Task: Sort the products in the category "Baby Food & Drinks" by relevance.
Action: Mouse moved to (272, 142)
Screenshot: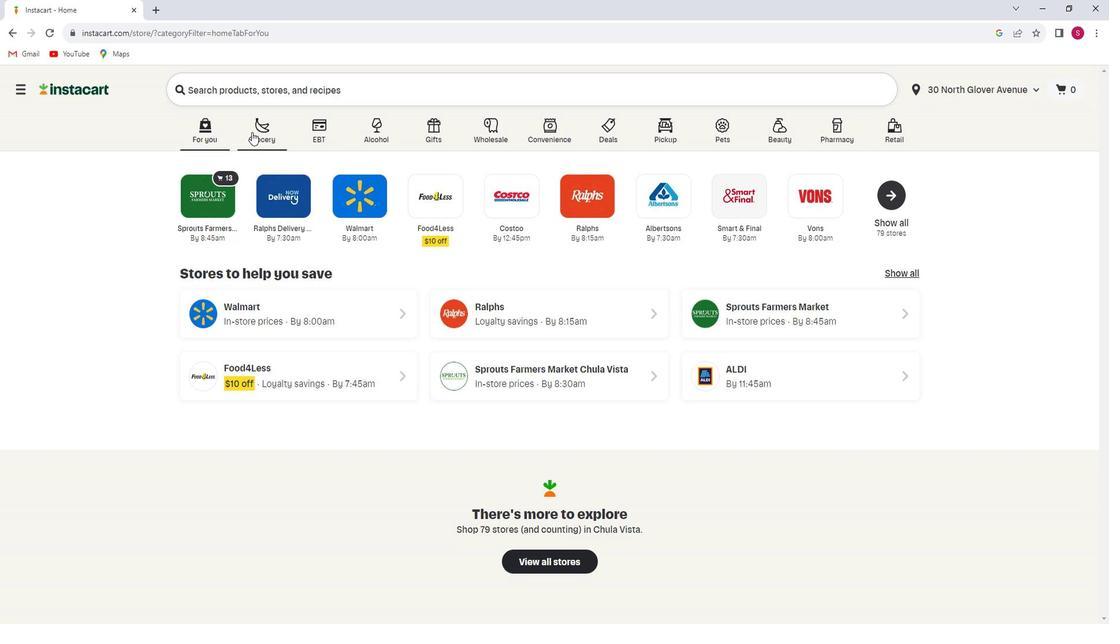 
Action: Mouse pressed left at (272, 142)
Screenshot: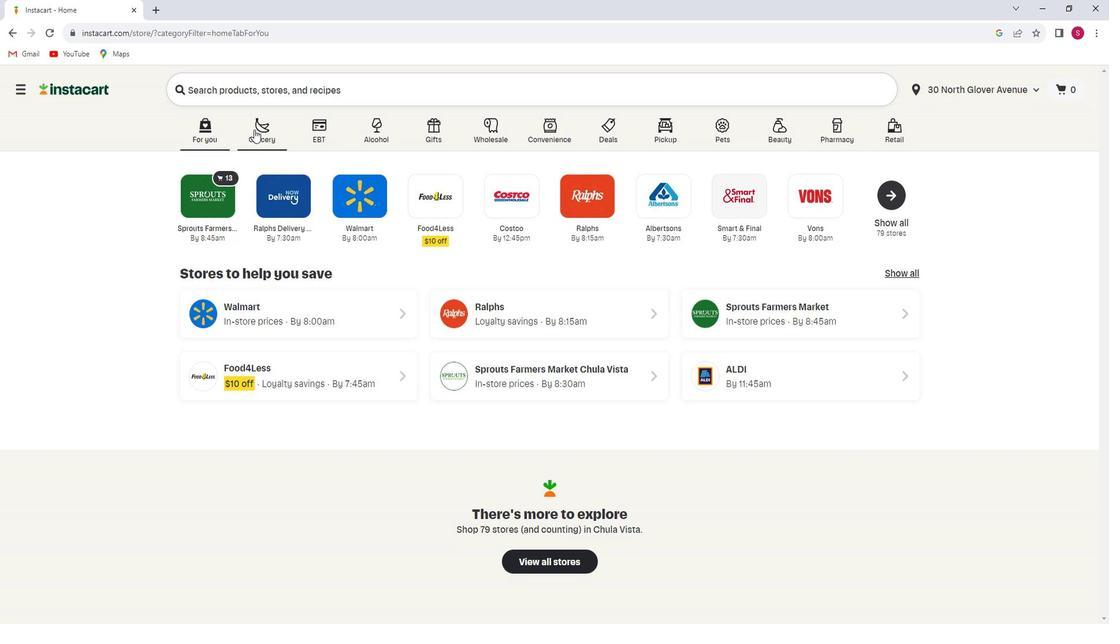 
Action: Mouse moved to (287, 340)
Screenshot: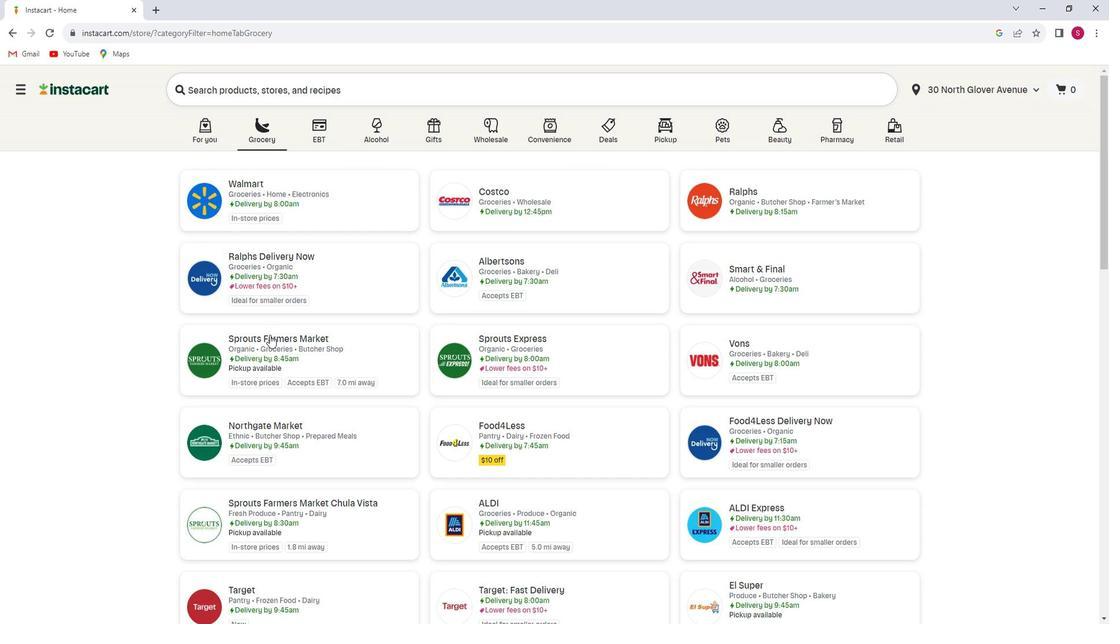 
Action: Mouse pressed left at (287, 340)
Screenshot: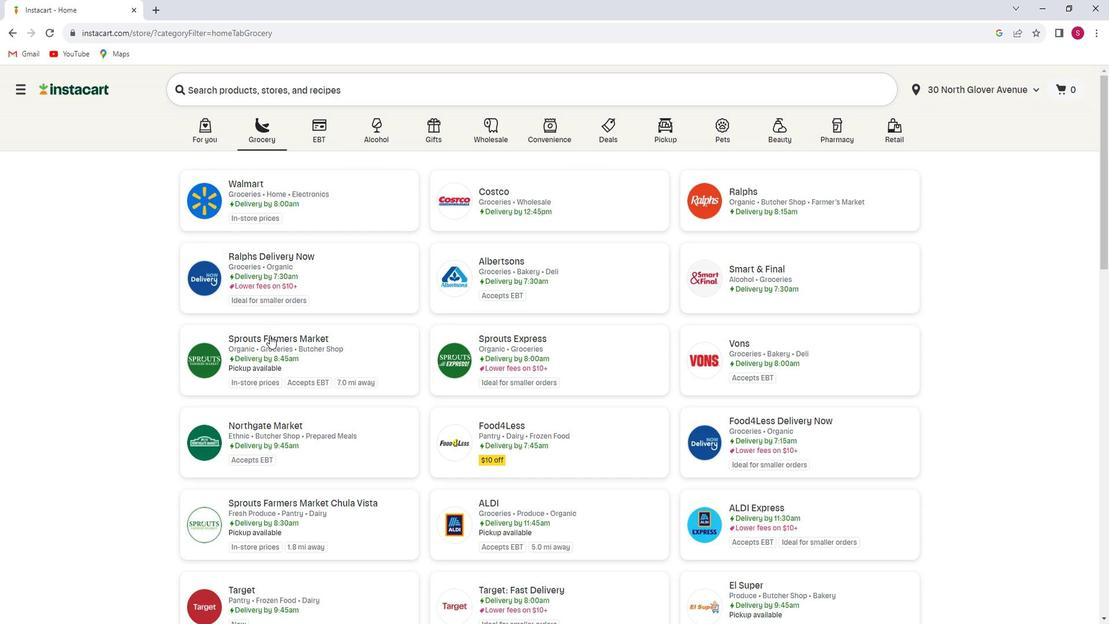 
Action: Mouse moved to (126, 382)
Screenshot: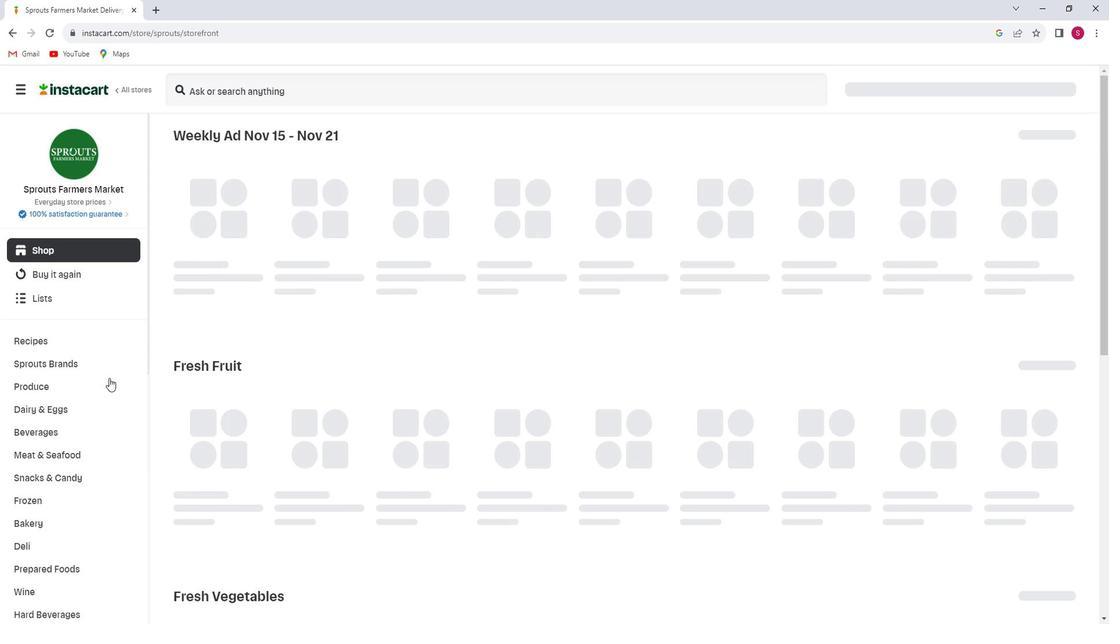
Action: Mouse scrolled (126, 381) with delta (0, 0)
Screenshot: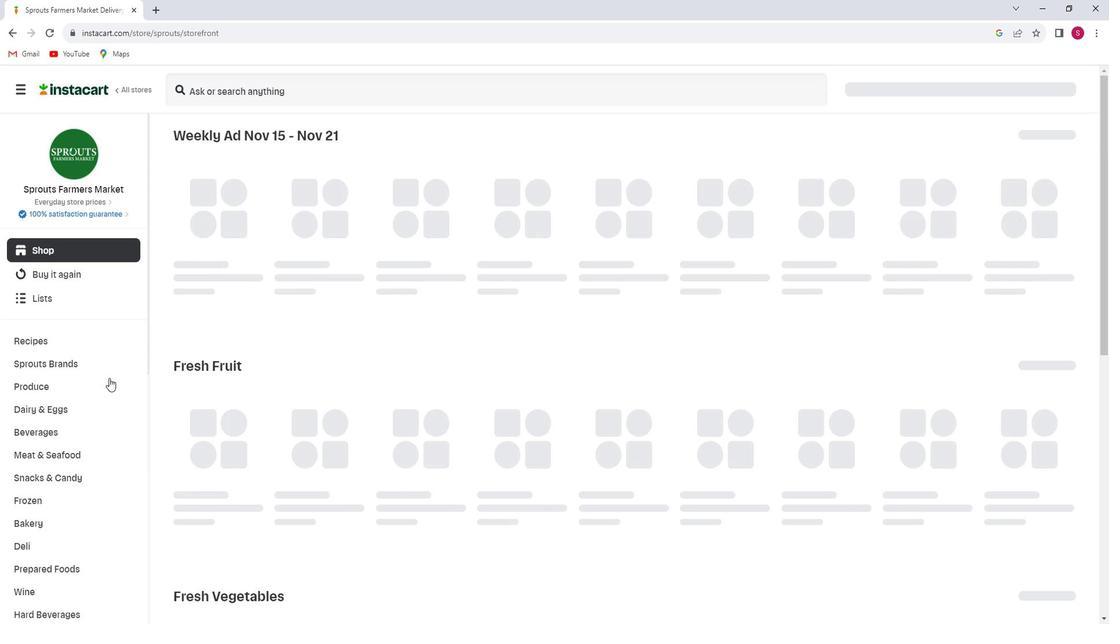 
Action: Mouse scrolled (126, 381) with delta (0, 0)
Screenshot: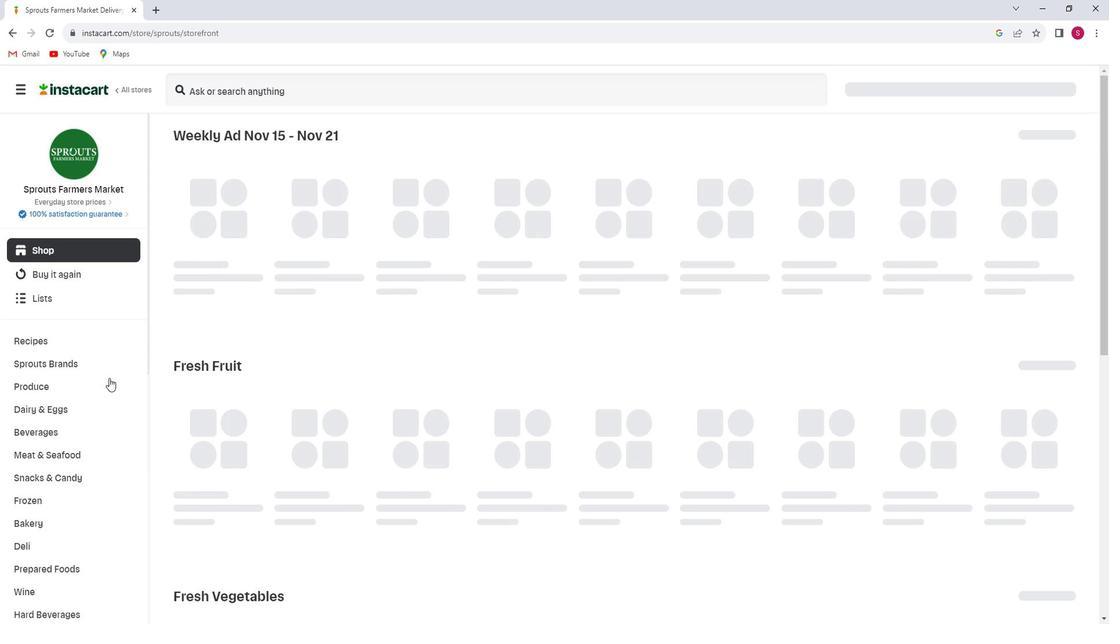 
Action: Mouse scrolled (126, 381) with delta (0, 0)
Screenshot: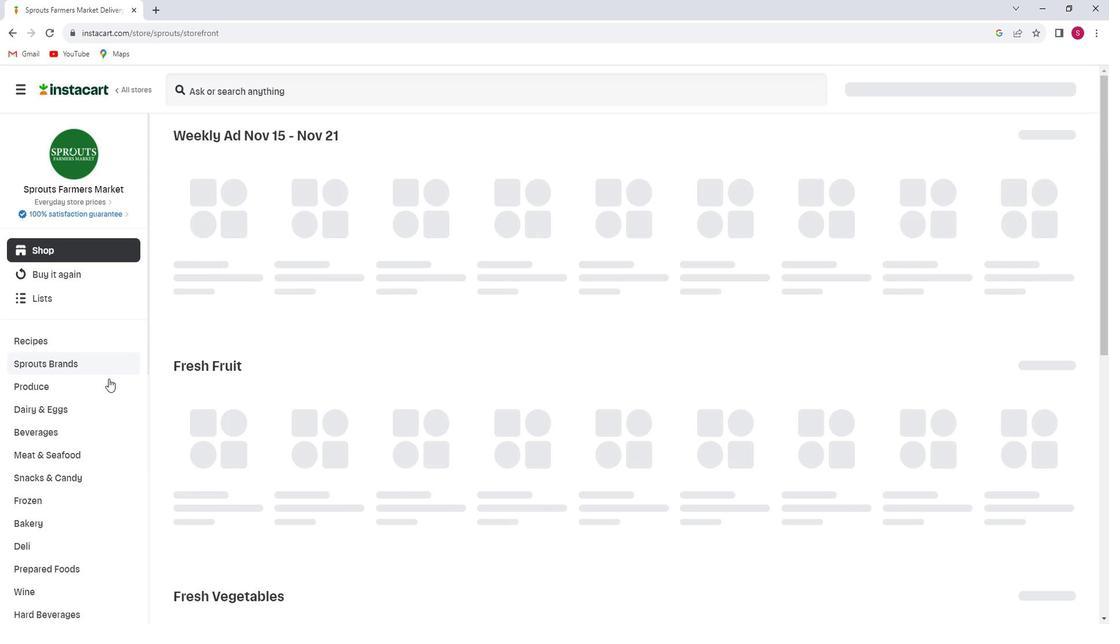 
Action: Mouse scrolled (126, 381) with delta (0, 0)
Screenshot: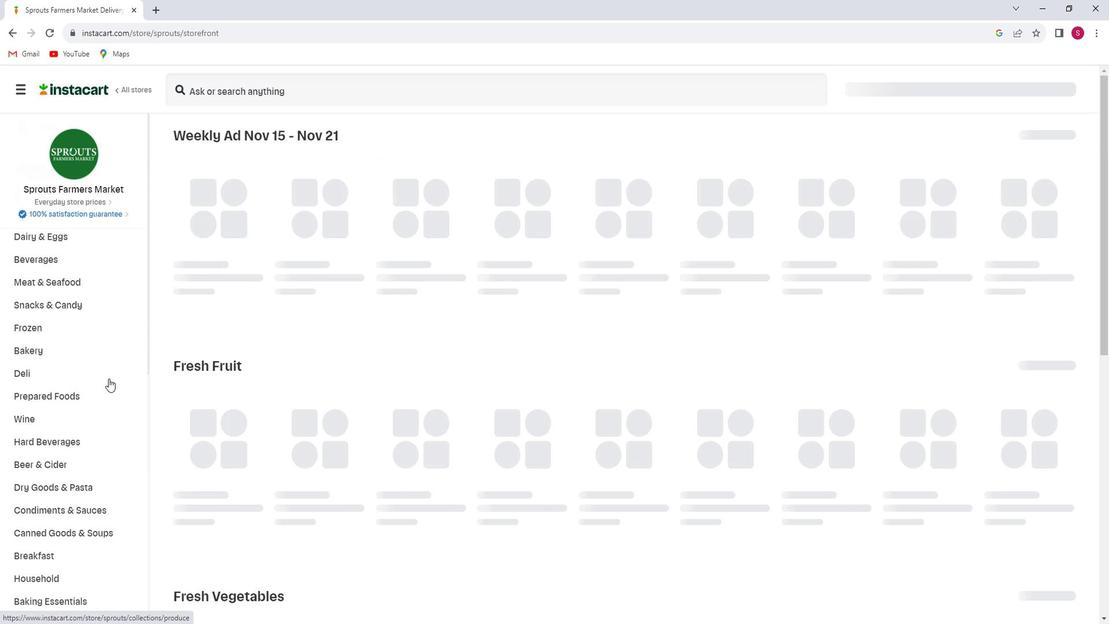 
Action: Mouse scrolled (126, 381) with delta (0, 0)
Screenshot: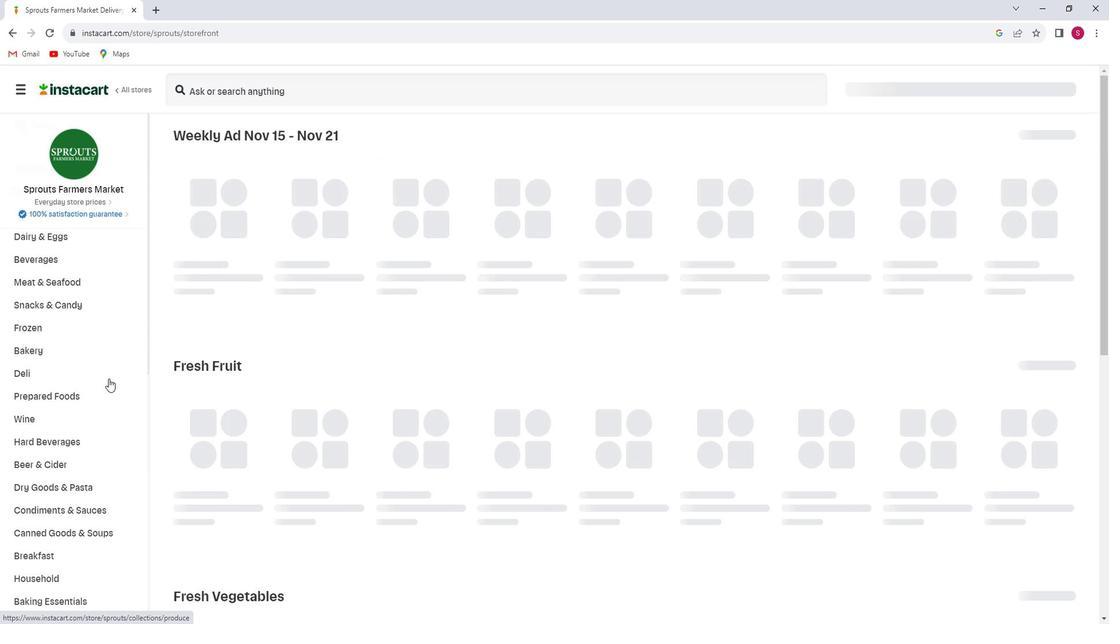 
Action: Mouse scrolled (126, 381) with delta (0, 0)
Screenshot: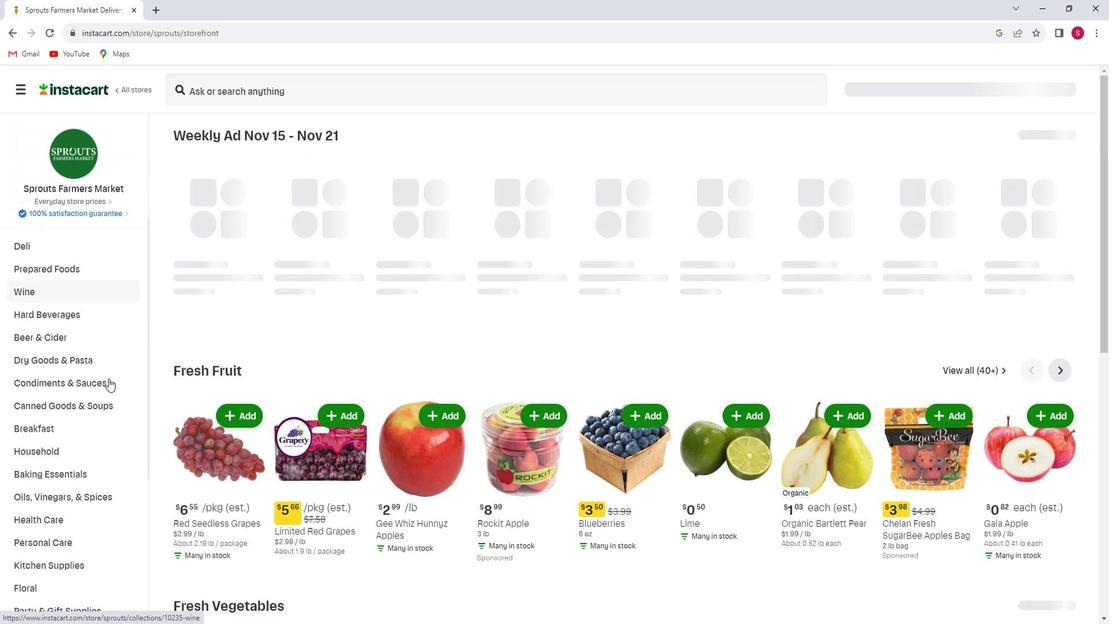 
Action: Mouse scrolled (126, 381) with delta (0, 0)
Screenshot: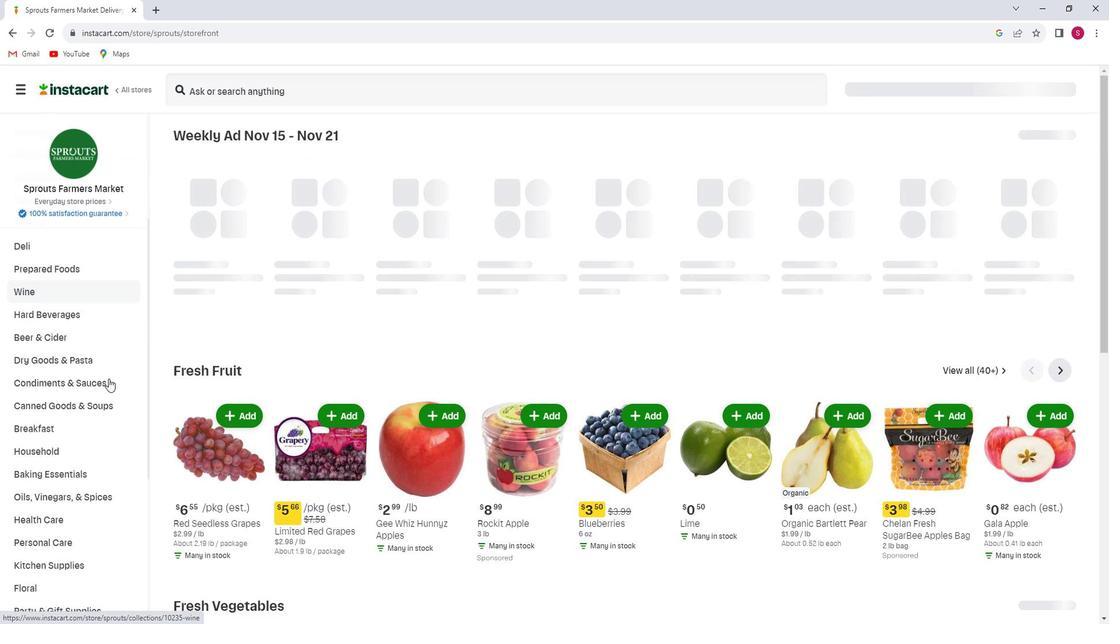 
Action: Mouse scrolled (126, 381) with delta (0, 0)
Screenshot: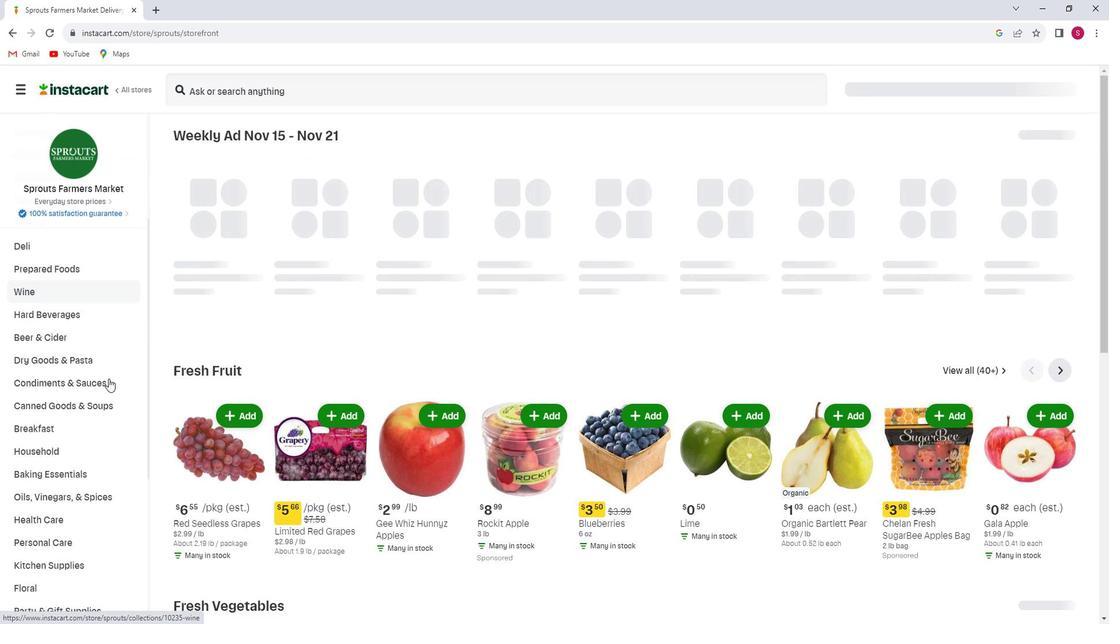 
Action: Mouse moved to (76, 455)
Screenshot: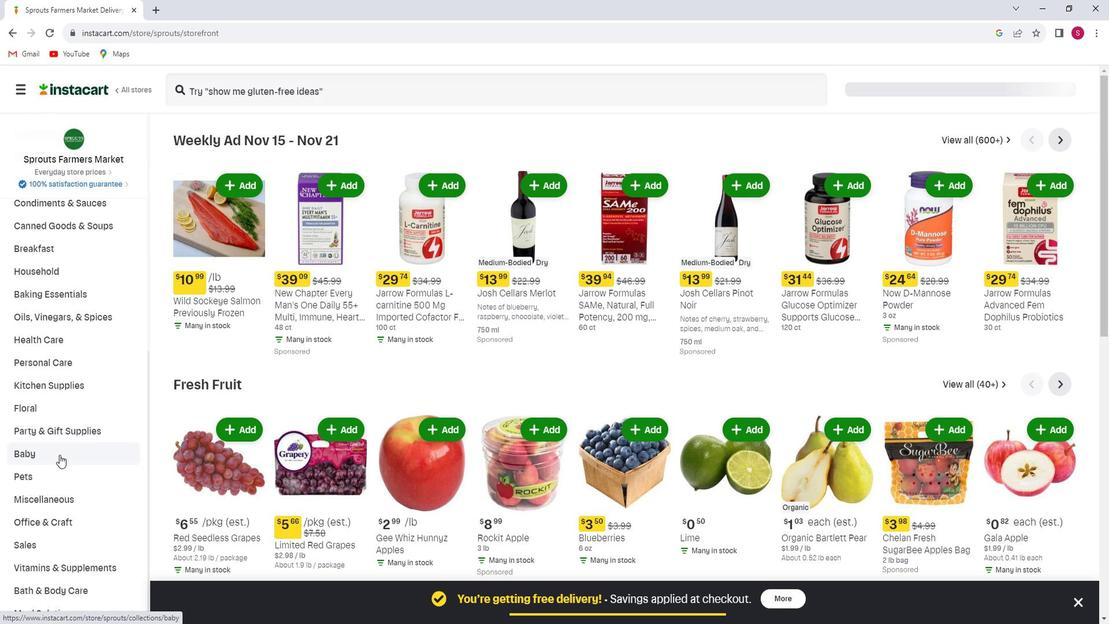 
Action: Mouse pressed left at (76, 455)
Screenshot: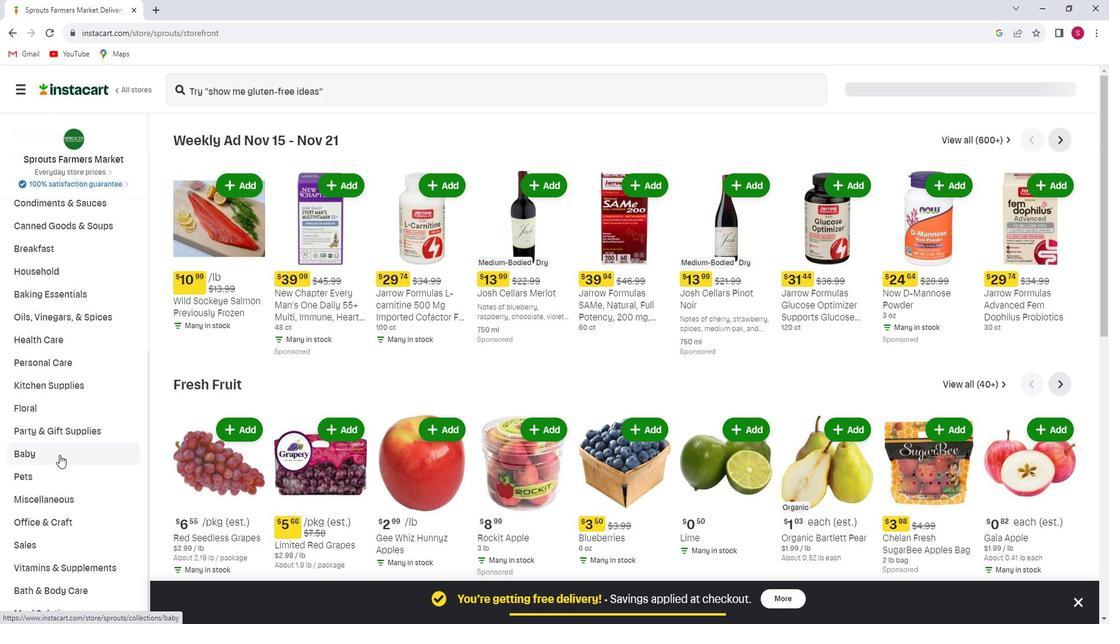 
Action: Mouse moved to (67, 536)
Screenshot: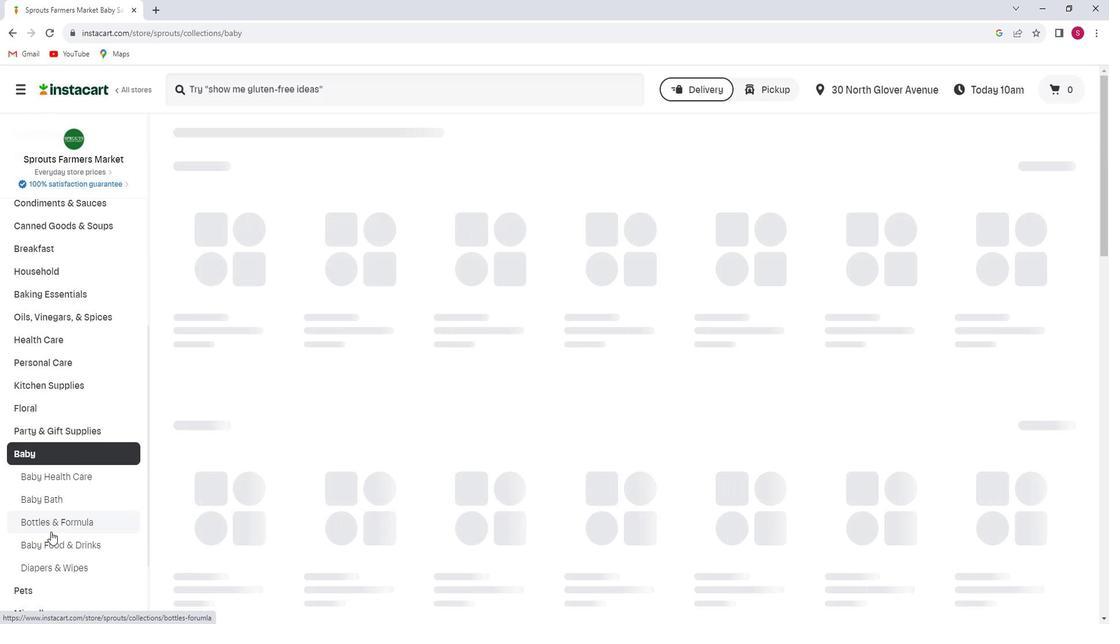 
Action: Mouse pressed left at (67, 536)
Screenshot: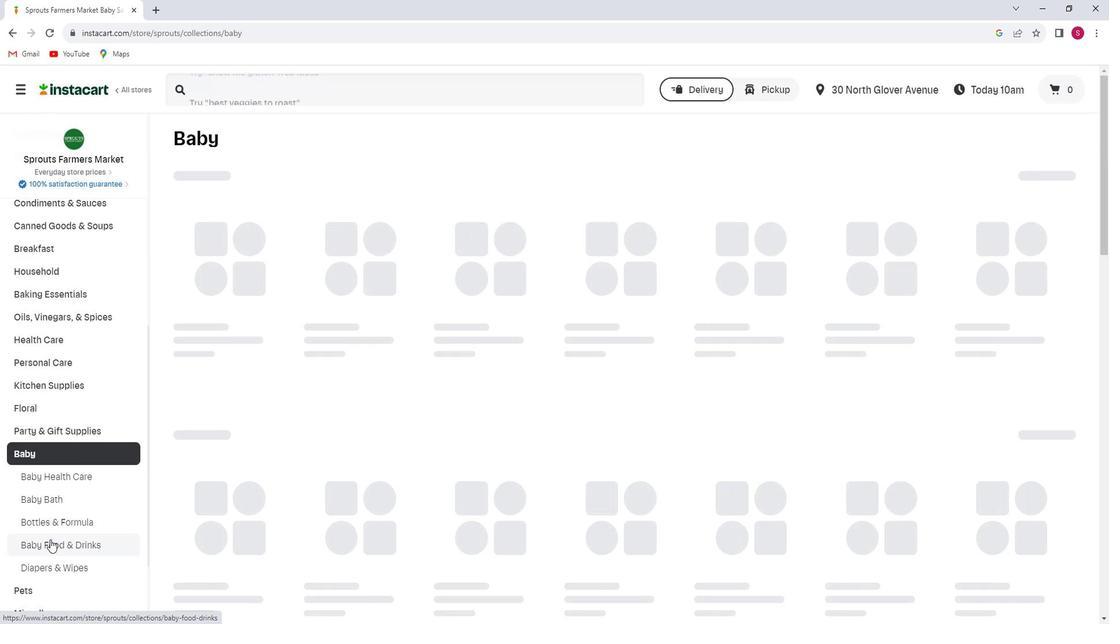 
Action: Mouse moved to (1086, 224)
Screenshot: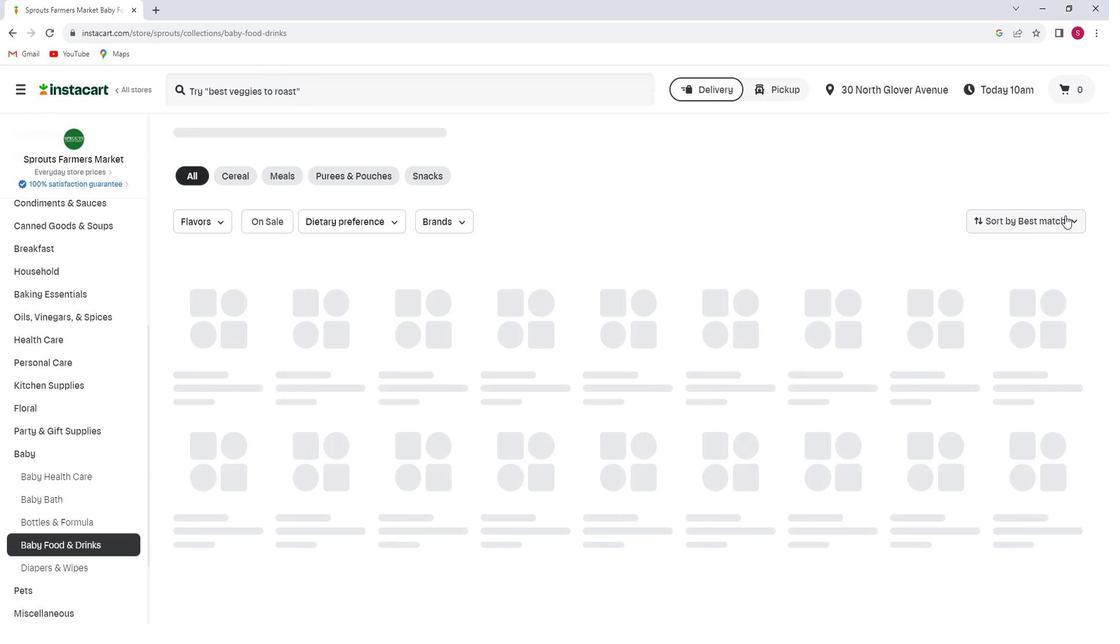 
Action: Mouse pressed left at (1086, 224)
Screenshot: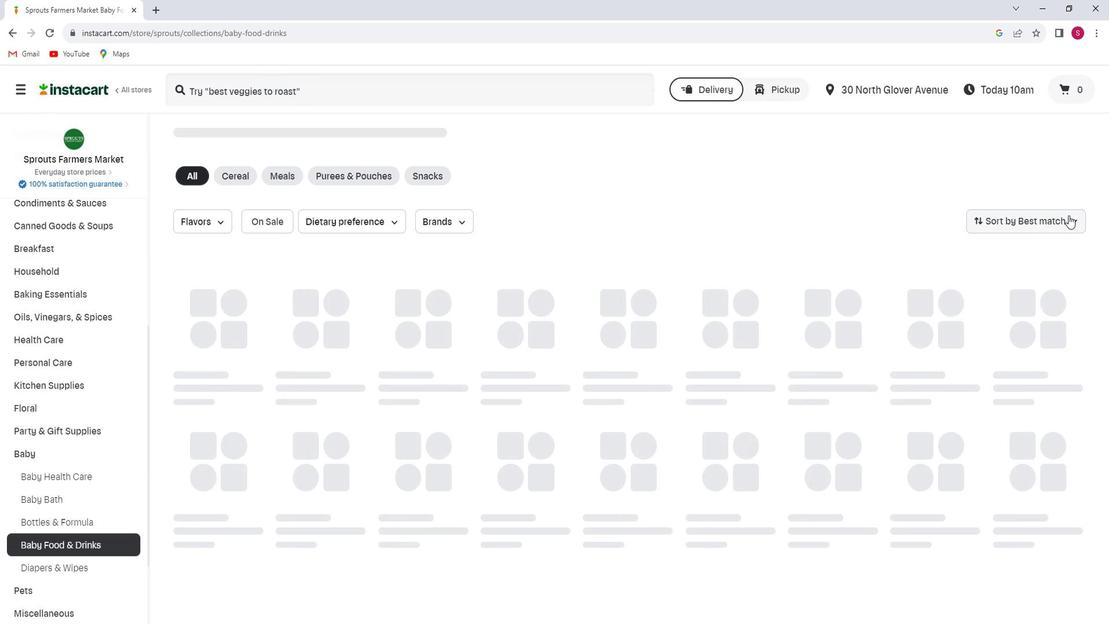 
Action: Mouse moved to (1027, 399)
Screenshot: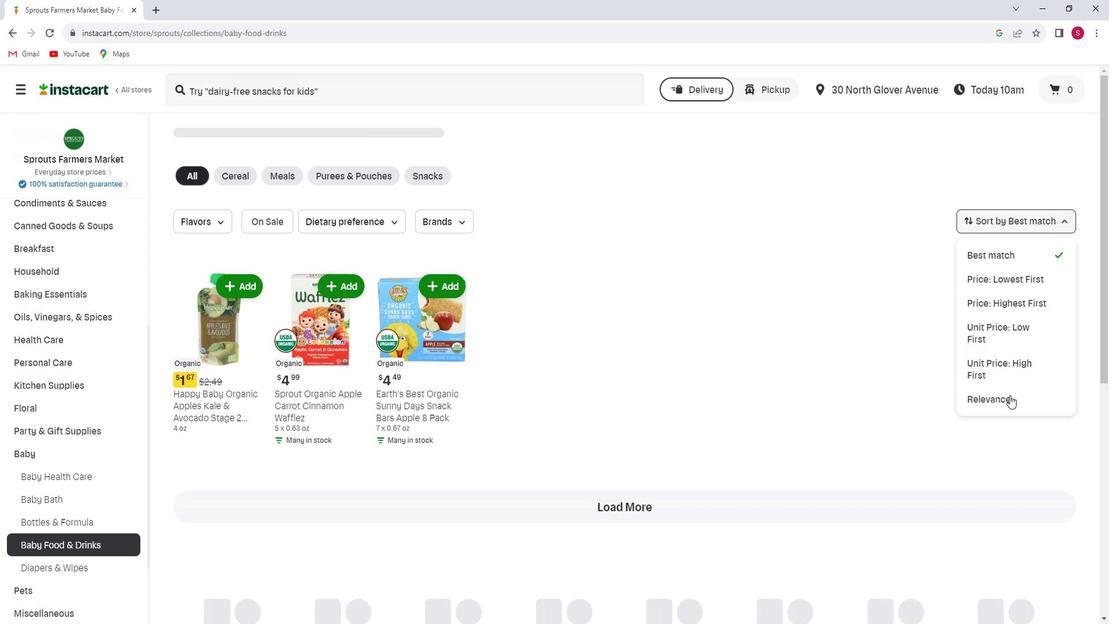 
Action: Mouse pressed left at (1027, 399)
Screenshot: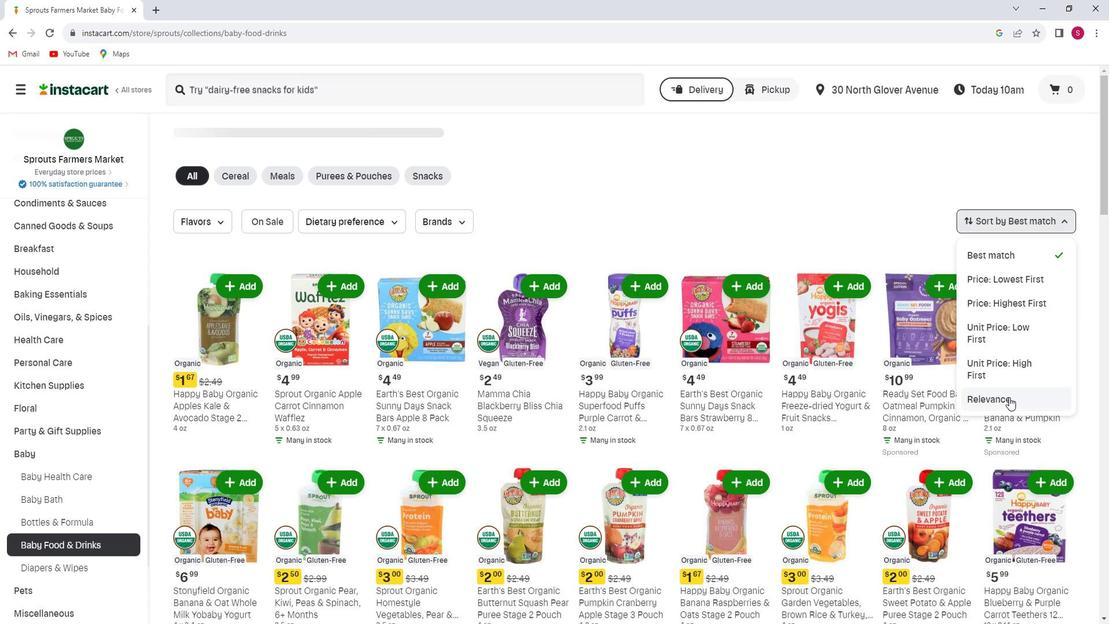 
Action: Mouse moved to (899, 318)
Screenshot: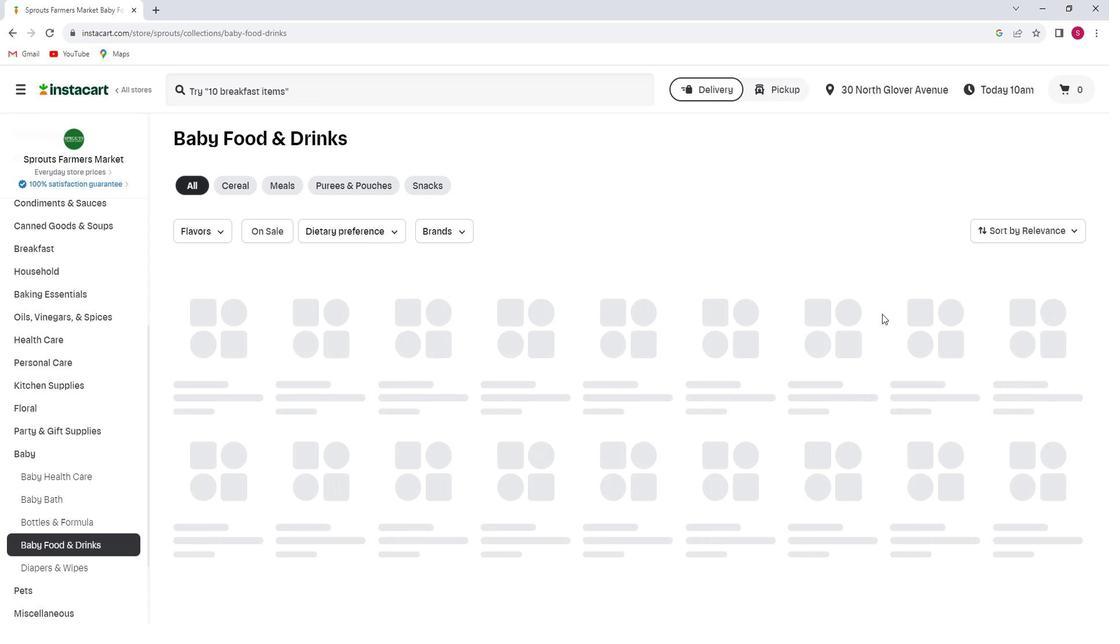 
